 Task: Create in the project AgileHero and in the Backlog issue 'Upgrade the server infrastructure of a web application to improve performance and reliability' a child issue 'Data access policy creation and enforcement', and assign it to team member softage.2@softage.net. Create in the project AgileHero and in the Backlog issue 'Create a new online platform for online public speaking courses with advanced speech analysis and feedback features' a child issue 'Serverless computing application monitoring and alerting remediation', and assign it to team member softage.3@softage.net
Action: Mouse moved to (187, 48)
Screenshot: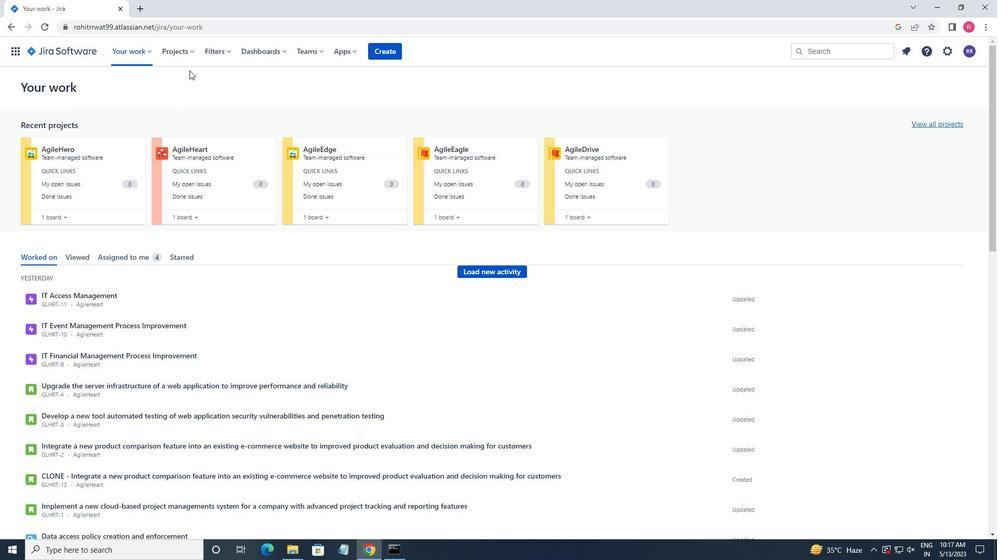 
Action: Mouse pressed left at (187, 48)
Screenshot: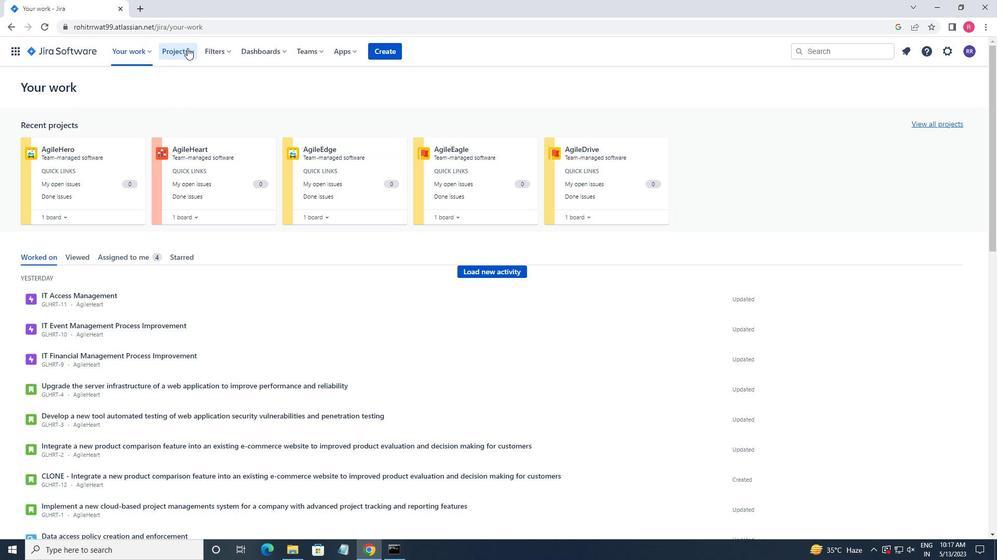 
Action: Mouse moved to (222, 88)
Screenshot: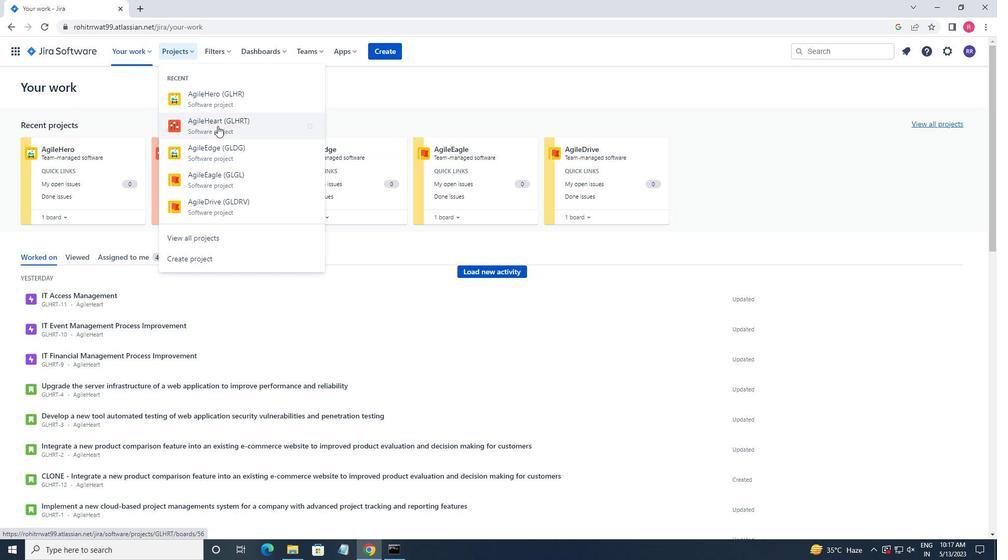 
Action: Mouse pressed left at (222, 88)
Screenshot: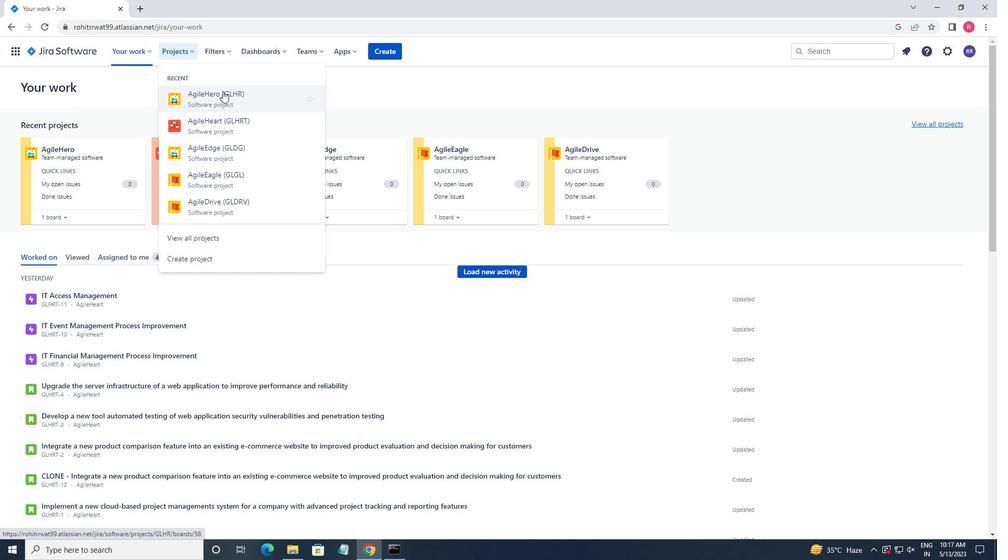 
Action: Mouse moved to (63, 157)
Screenshot: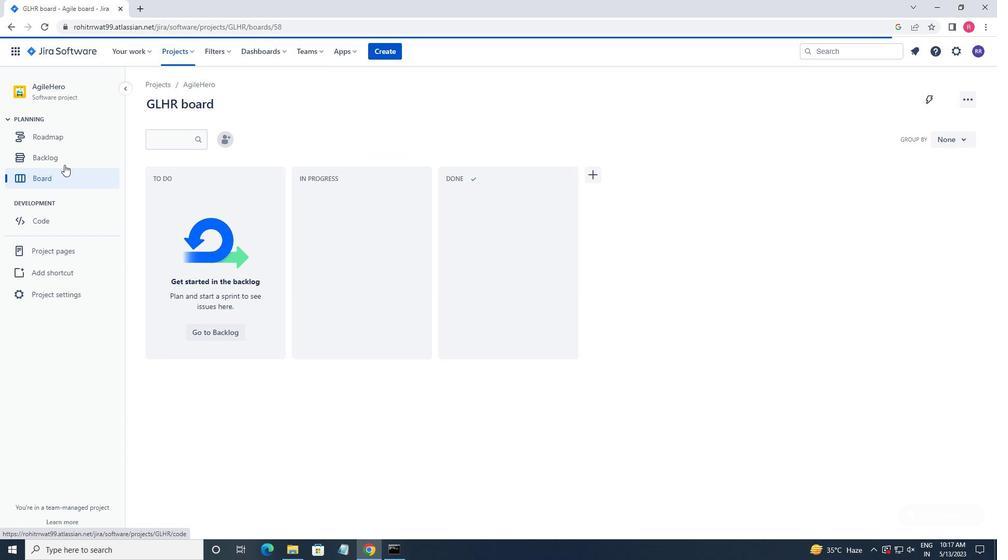 
Action: Mouse pressed left at (63, 157)
Screenshot: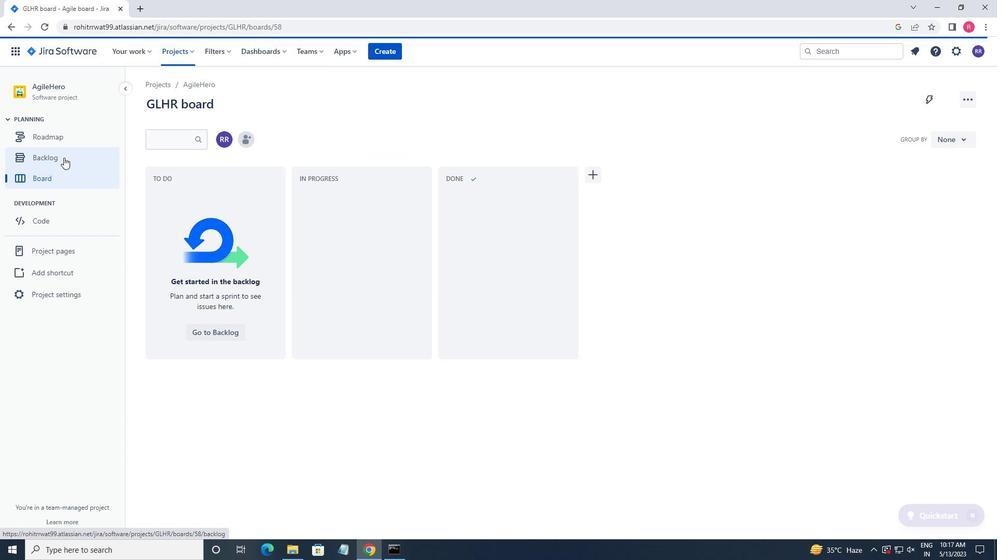 
Action: Mouse moved to (407, 297)
Screenshot: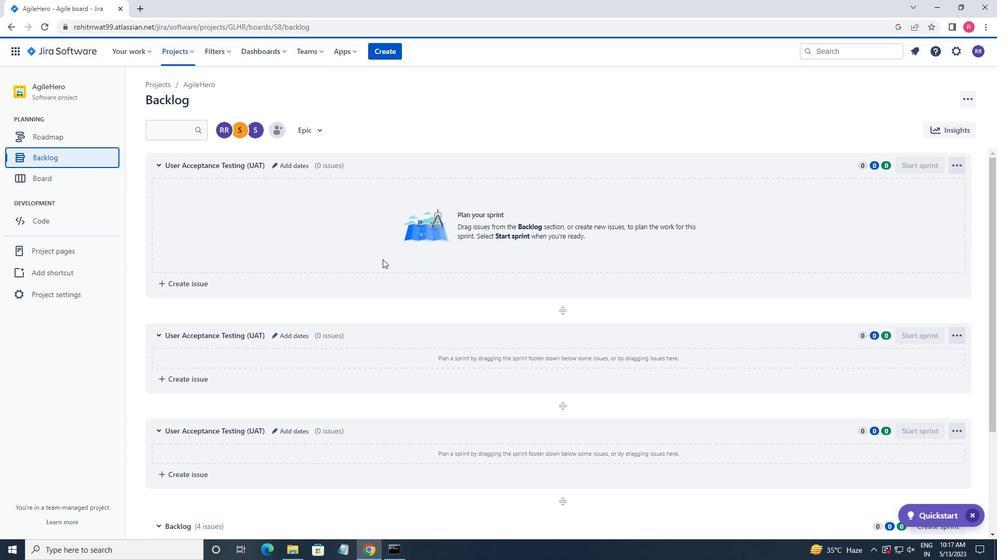 
Action: Mouse scrolled (407, 297) with delta (0, 0)
Screenshot: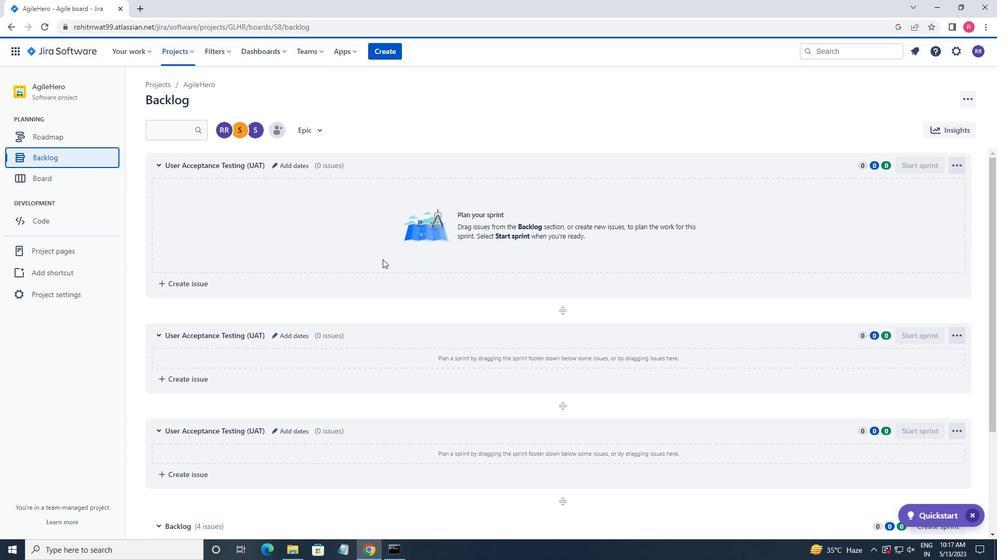 
Action: Mouse moved to (407, 299)
Screenshot: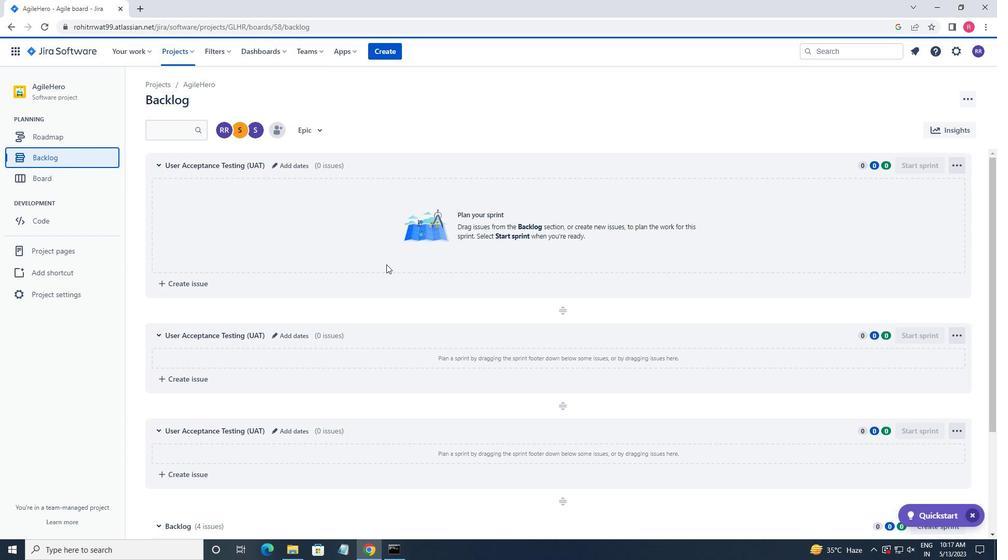 
Action: Mouse scrolled (407, 298) with delta (0, 0)
Screenshot: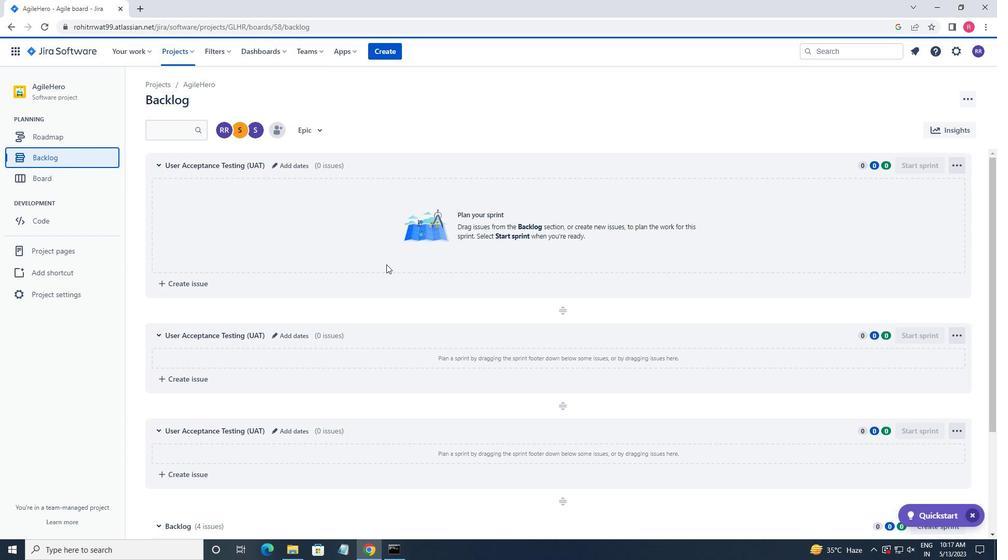 
Action: Mouse moved to (407, 300)
Screenshot: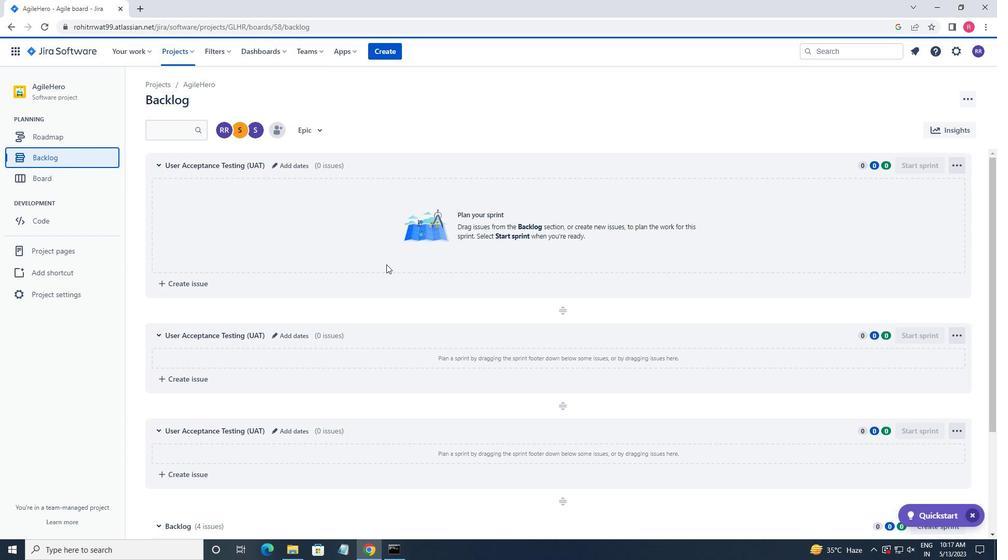 
Action: Mouse scrolled (407, 299) with delta (0, 0)
Screenshot: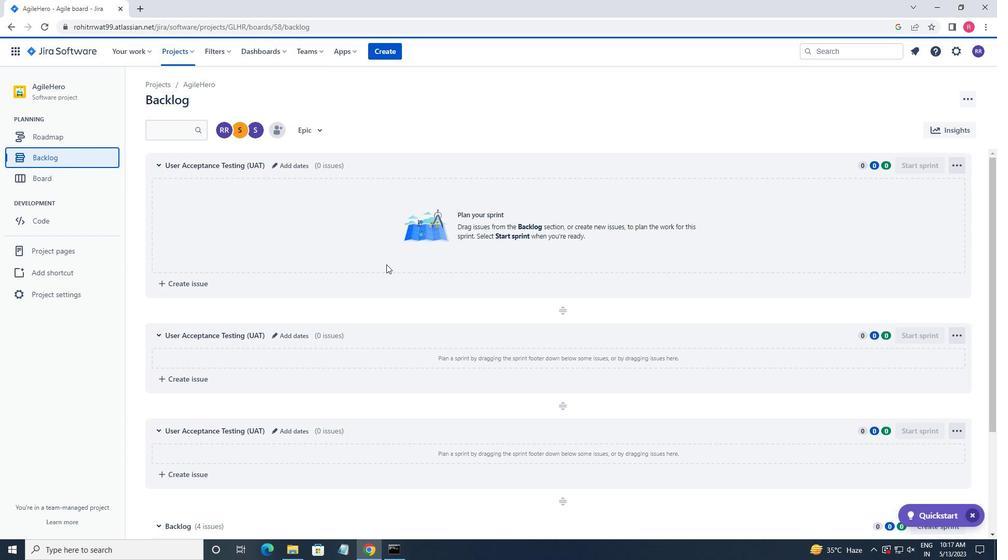 
Action: Mouse scrolled (407, 299) with delta (0, 0)
Screenshot: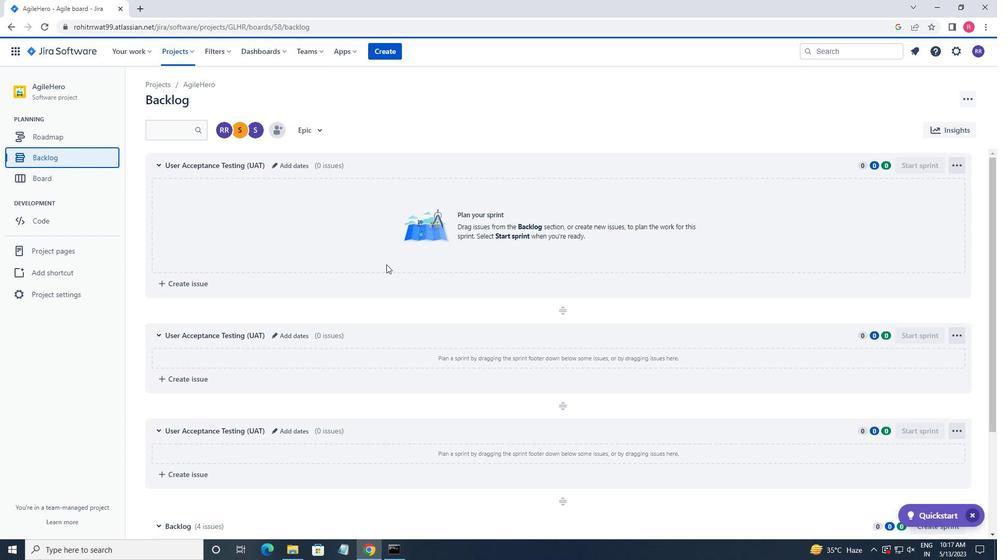 
Action: Mouse moved to (408, 300)
Screenshot: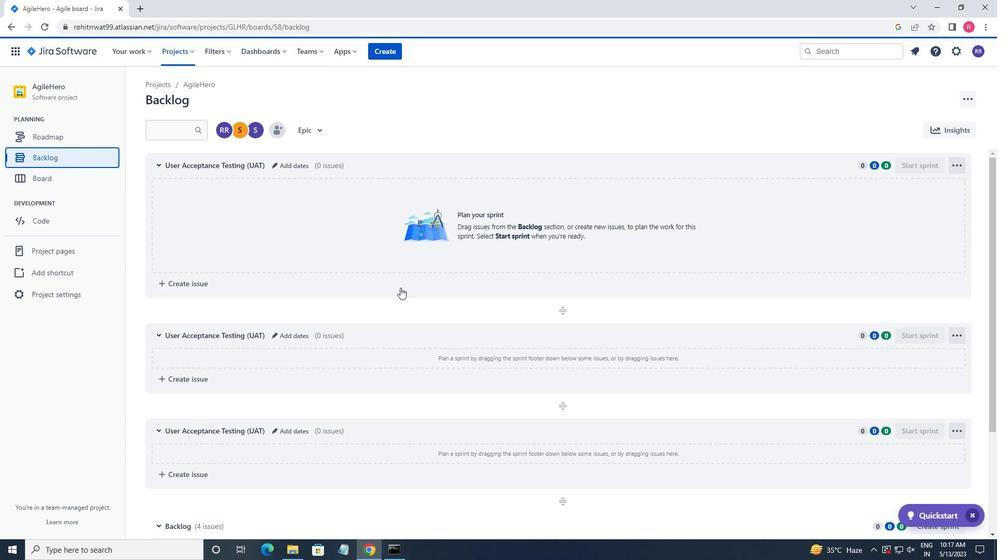 
Action: Mouse scrolled (408, 300) with delta (0, 0)
Screenshot: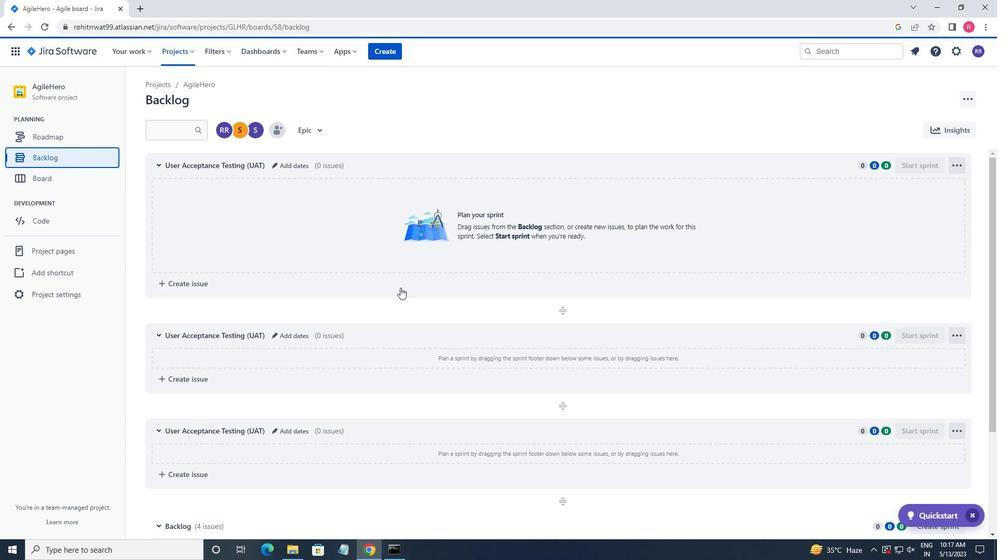 
Action: Mouse moved to (408, 300)
Screenshot: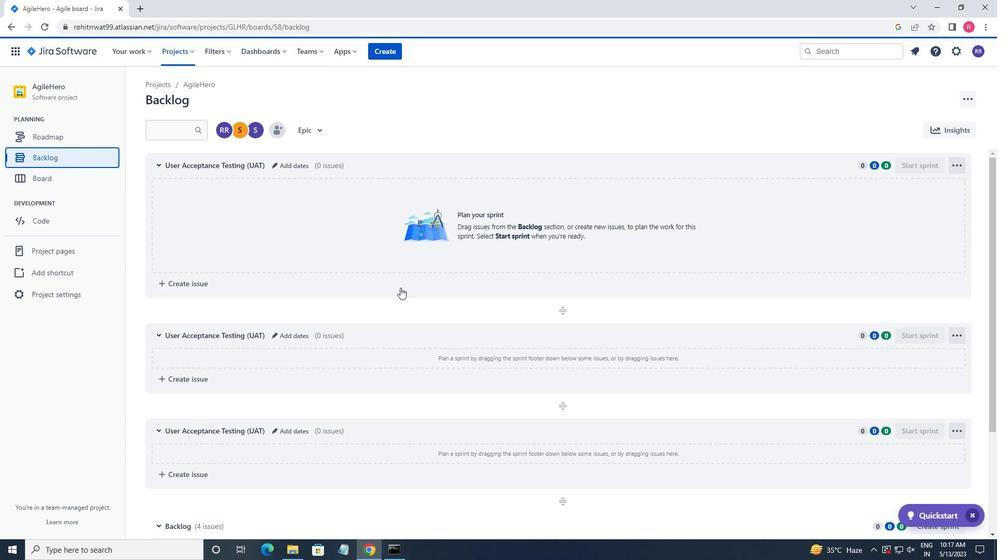 
Action: Mouse scrolled (408, 300) with delta (0, 0)
Screenshot: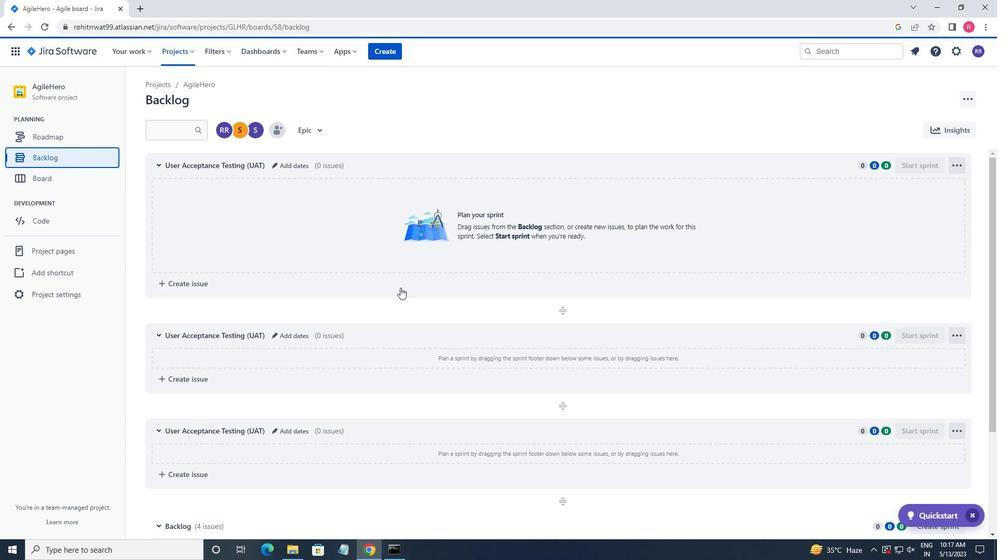 
Action: Mouse moved to (409, 300)
Screenshot: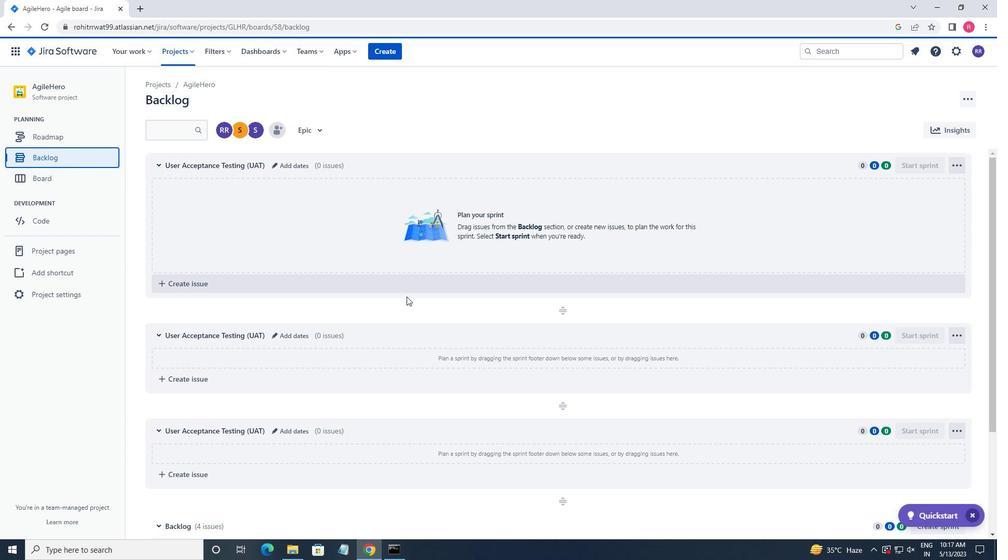 
Action: Mouse scrolled (409, 300) with delta (0, 0)
Screenshot: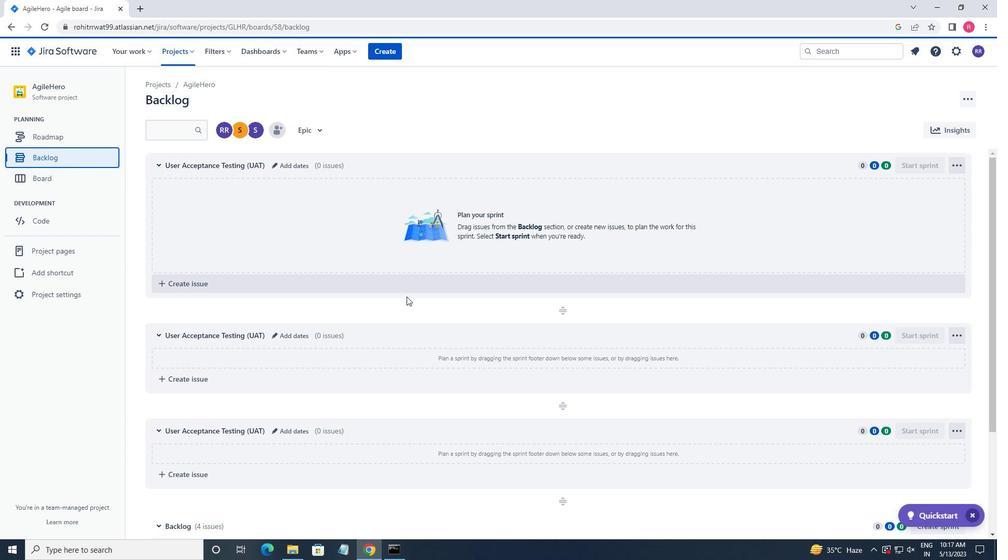 
Action: Mouse moved to (418, 301)
Screenshot: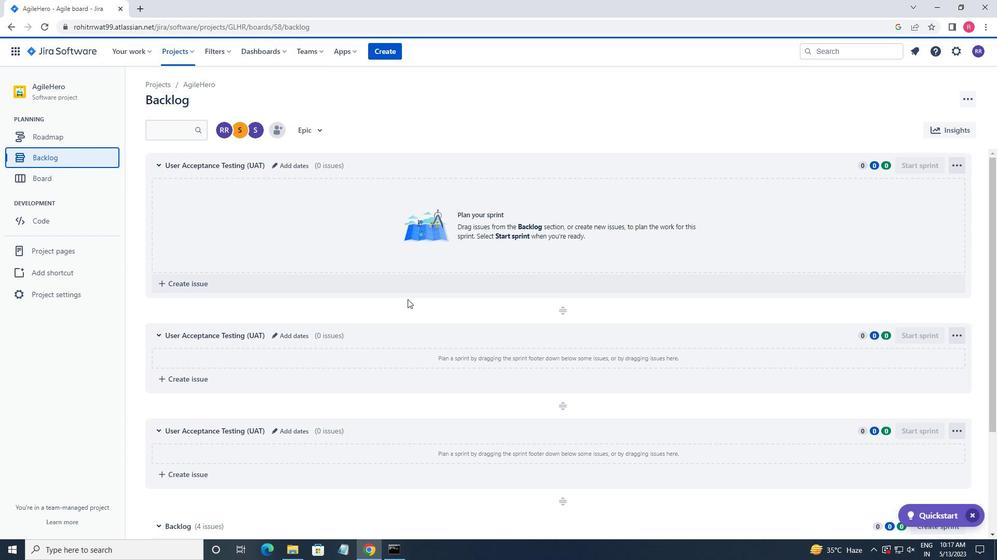 
Action: Mouse scrolled (418, 301) with delta (0, 0)
Screenshot: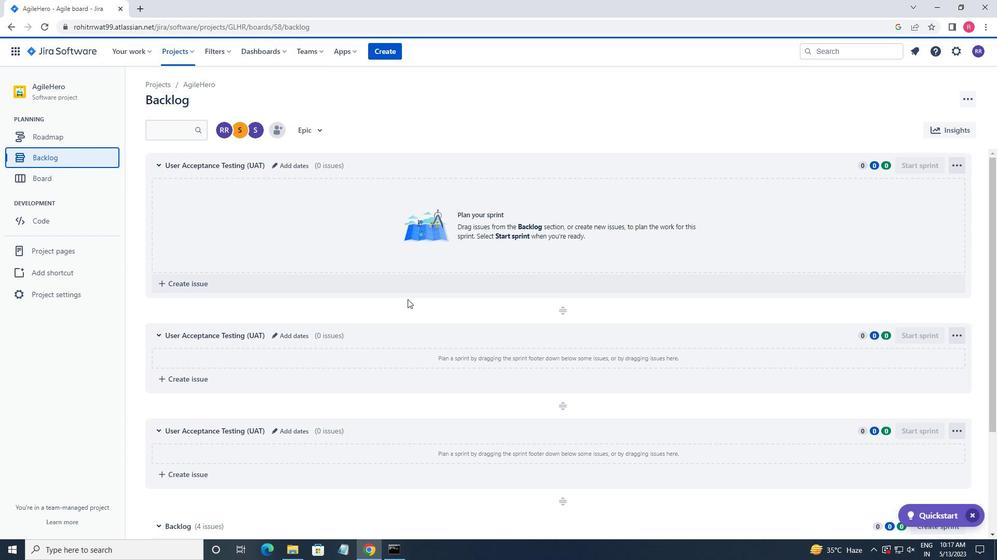 
Action: Mouse moved to (551, 411)
Screenshot: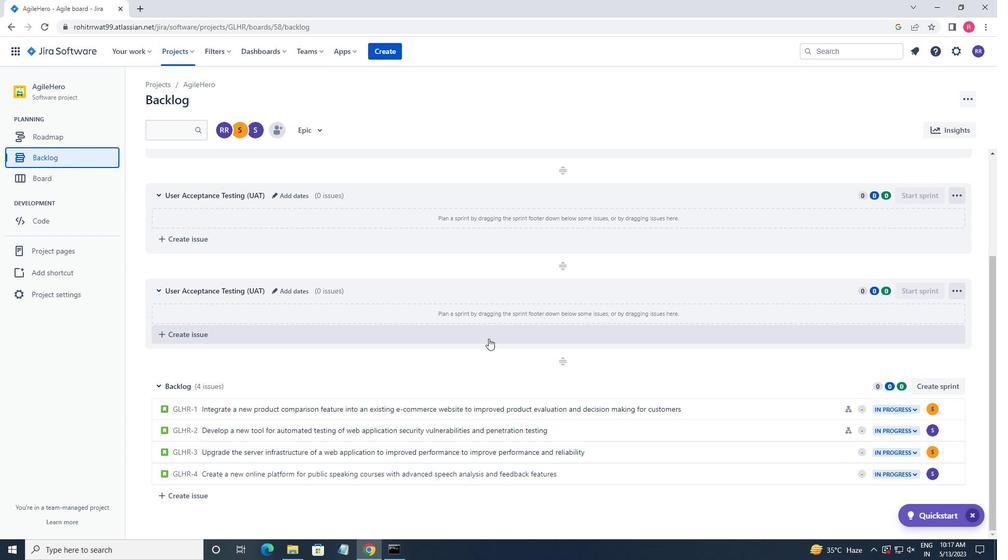 
Action: Mouse scrolled (551, 410) with delta (0, 0)
Screenshot: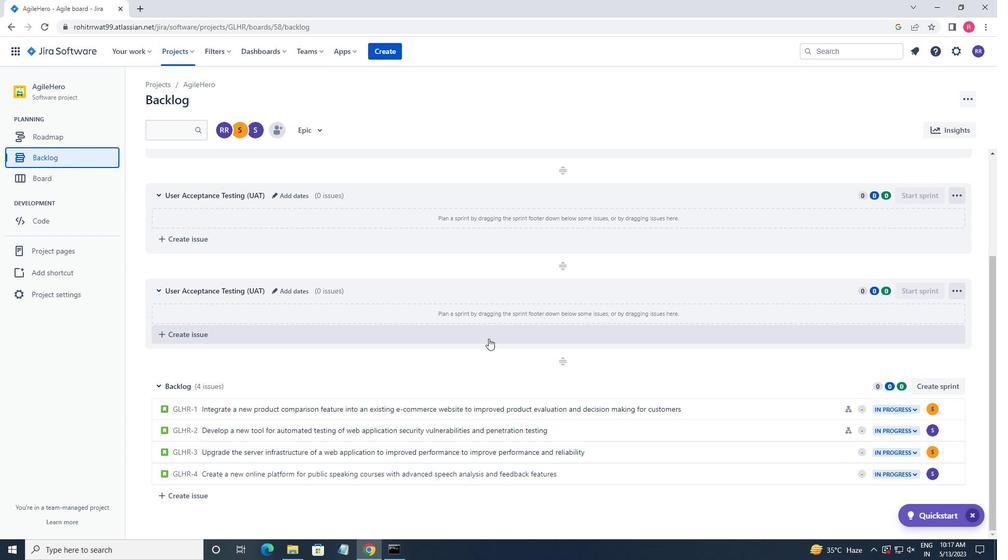 
Action: Mouse scrolled (551, 410) with delta (0, 0)
Screenshot: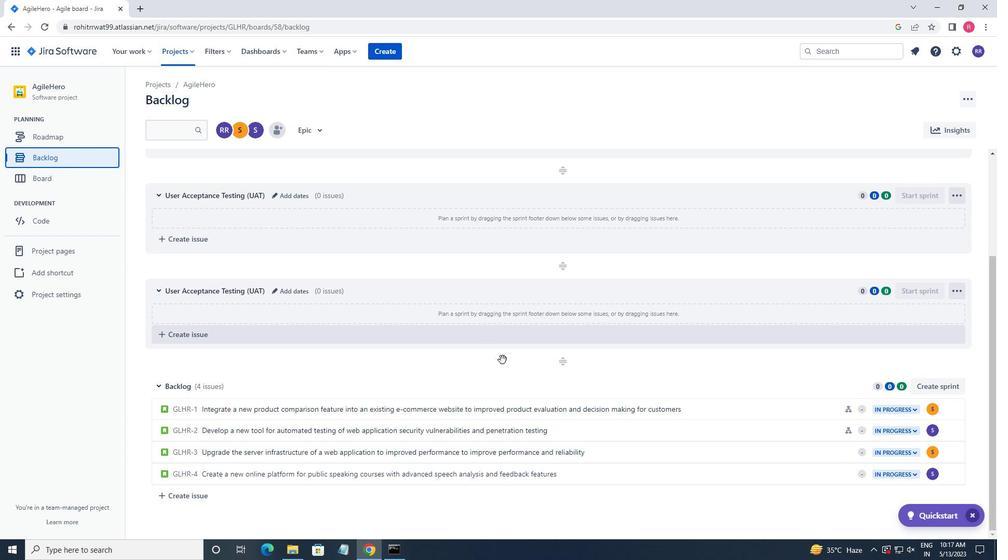 
Action: Mouse scrolled (551, 410) with delta (0, 0)
Screenshot: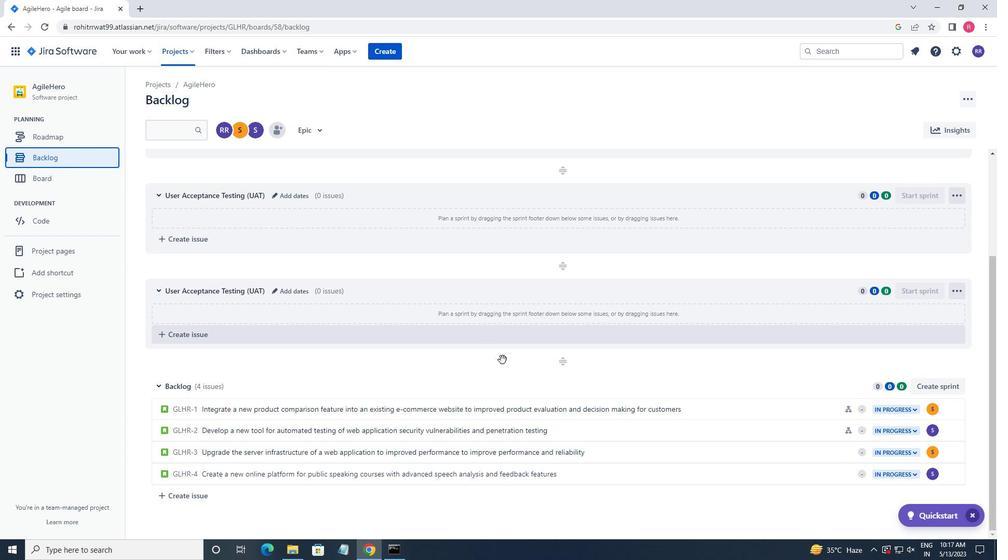 
Action: Mouse moved to (551, 411)
Screenshot: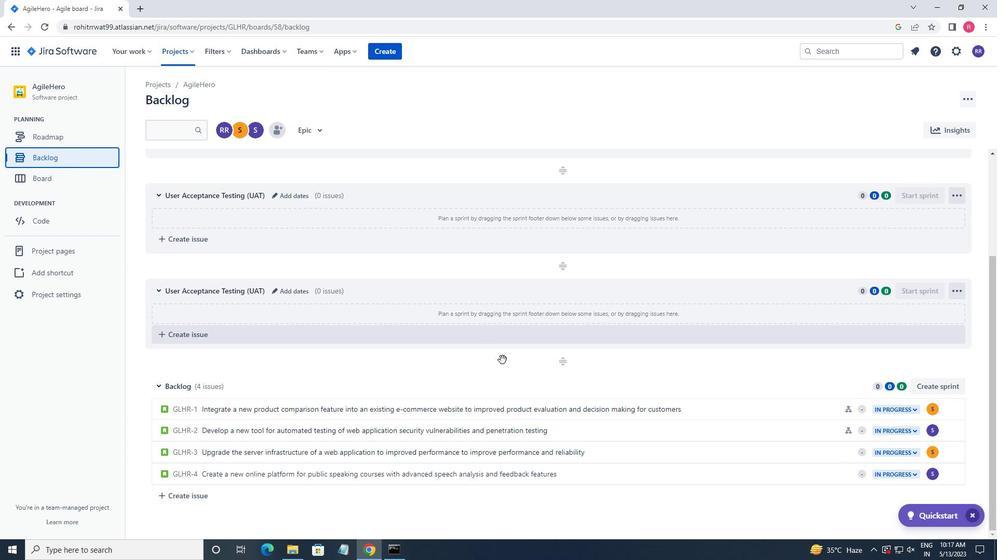 
Action: Mouse scrolled (551, 411) with delta (0, 0)
Screenshot: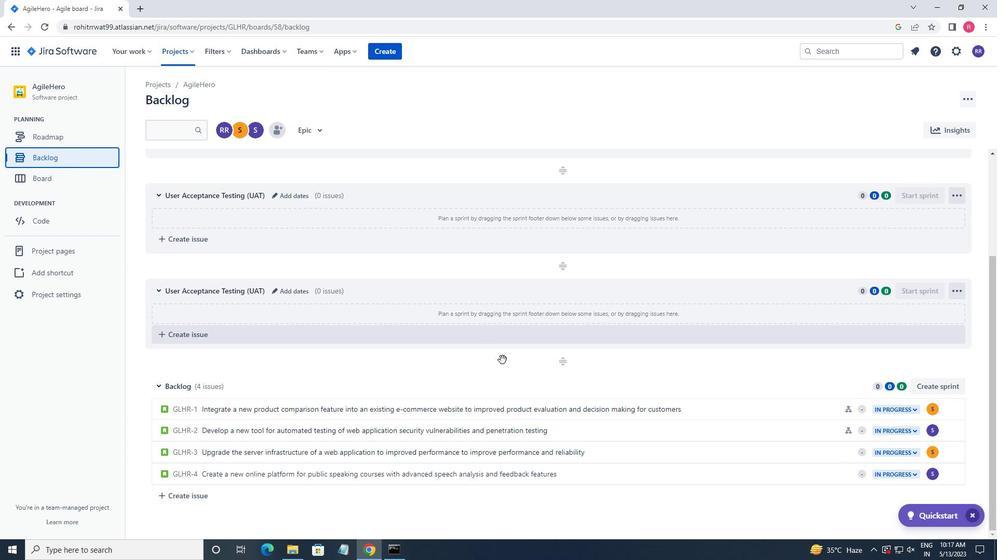 
Action: Mouse moved to (707, 451)
Screenshot: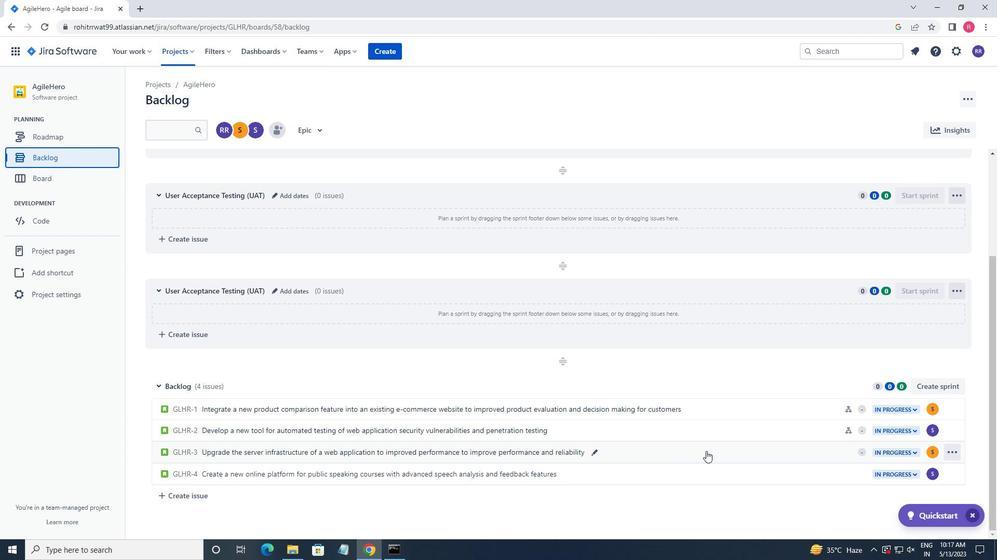 
Action: Mouse pressed left at (707, 451)
Screenshot: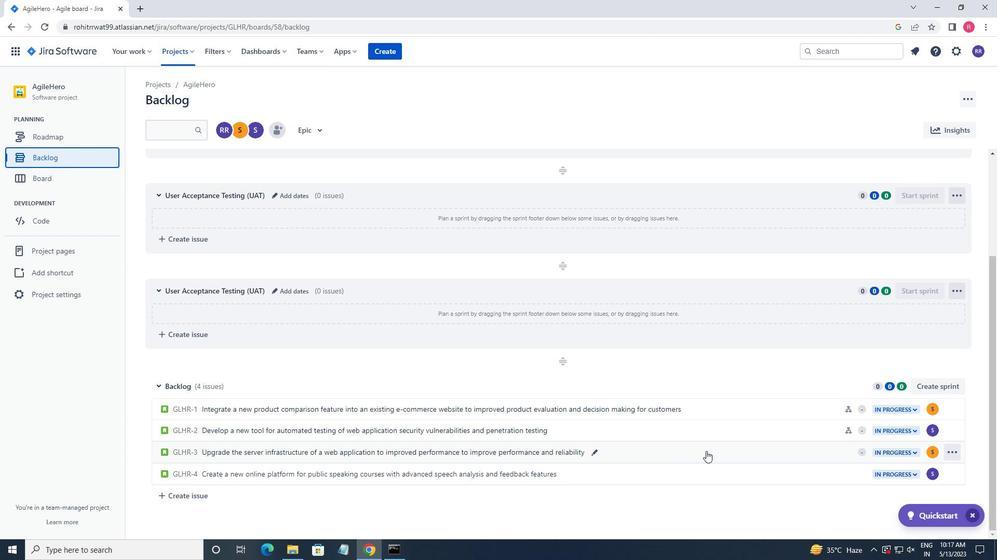 
Action: Mouse moved to (808, 253)
Screenshot: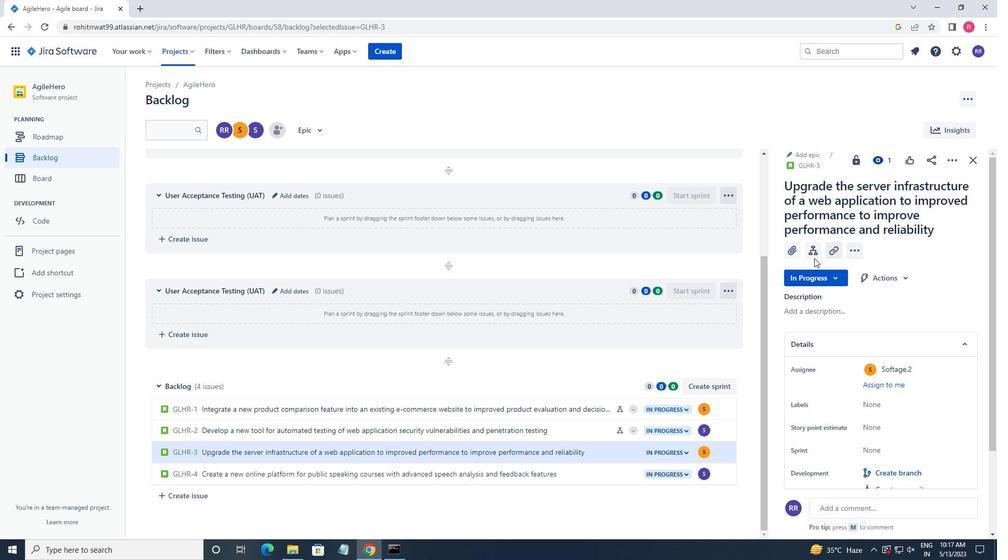 
Action: Mouse pressed left at (808, 253)
Screenshot: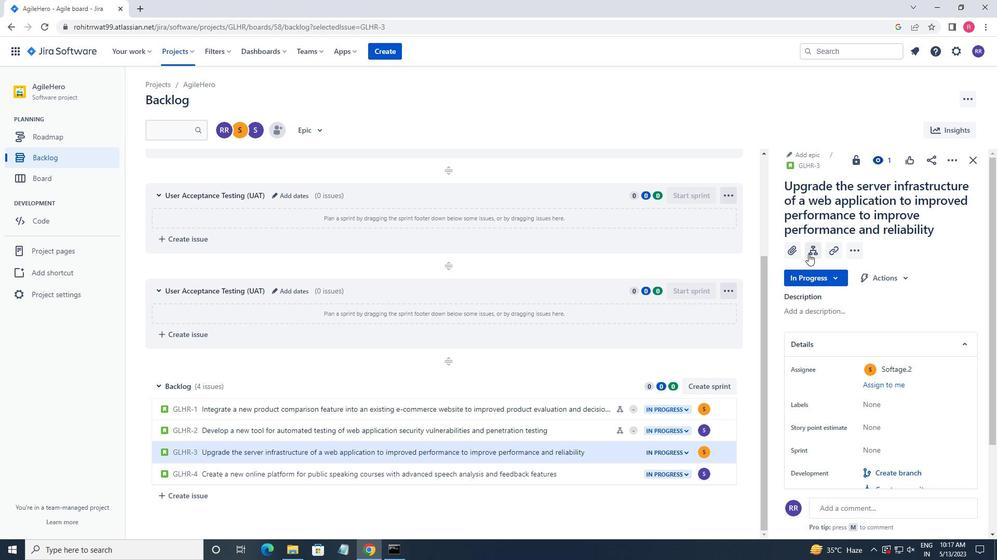 
Action: Key pressed <Key.shift>DATA<Key.space>ACCESS<Key.space>POLICY<Key.space>CREATION<Key.space>AND<Key.space>ENFORCEMENT<Key.space>
Screenshot: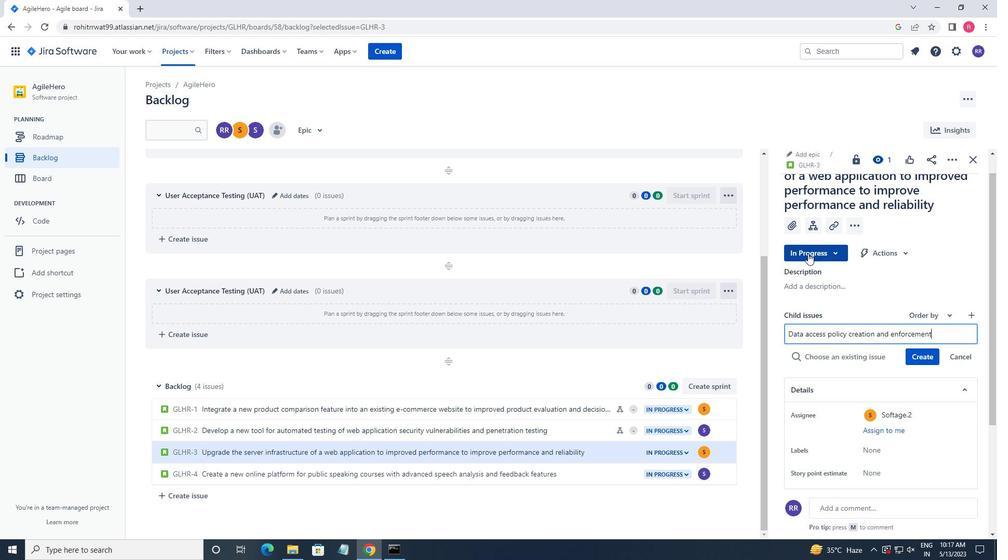 
Action: Mouse moved to (930, 359)
Screenshot: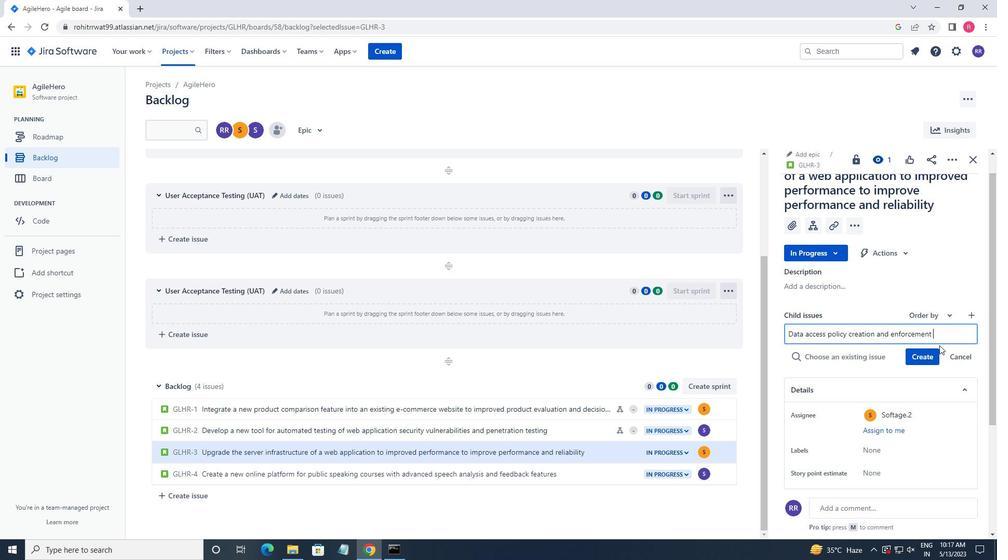 
Action: Mouse pressed left at (930, 359)
Screenshot: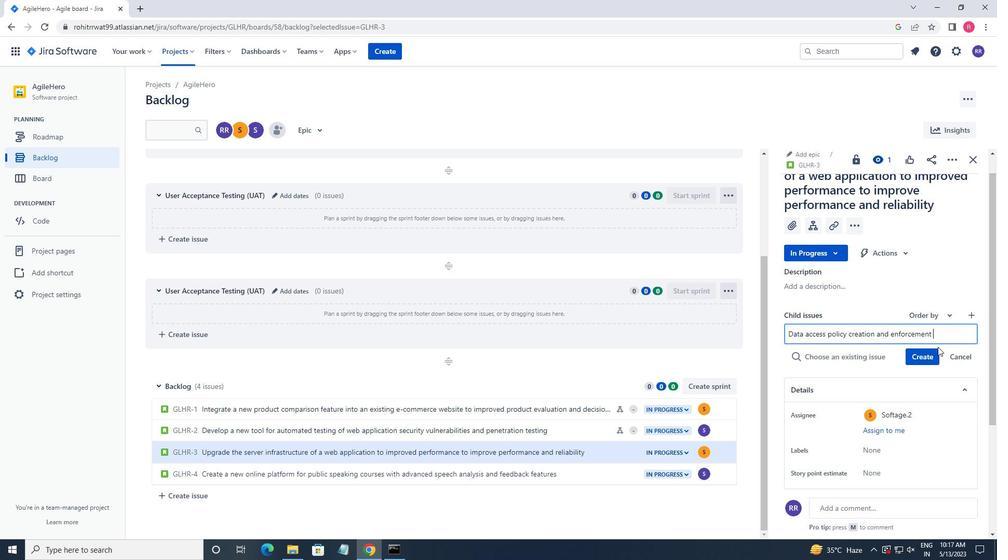 
Action: Mouse moved to (924, 340)
Screenshot: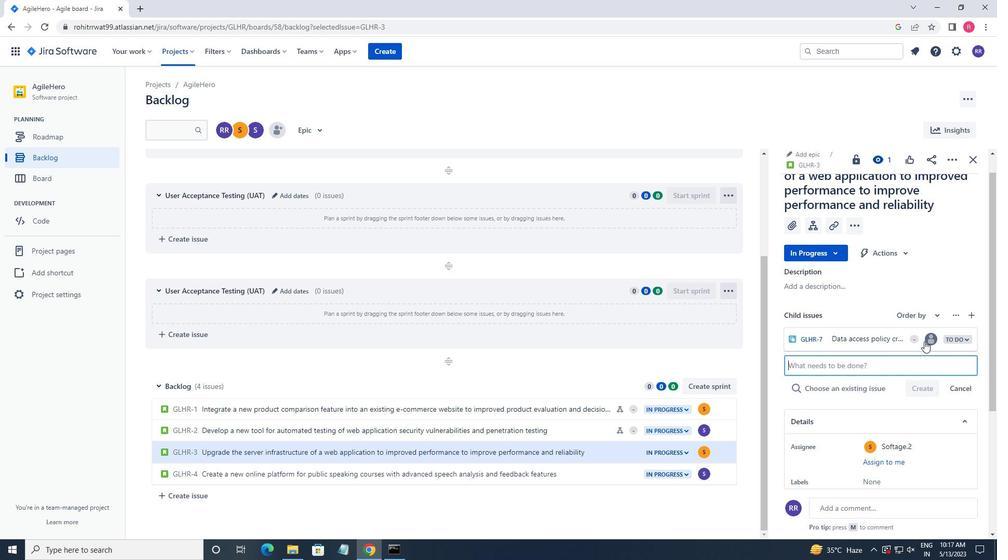 
Action: Mouse pressed left at (924, 340)
Screenshot: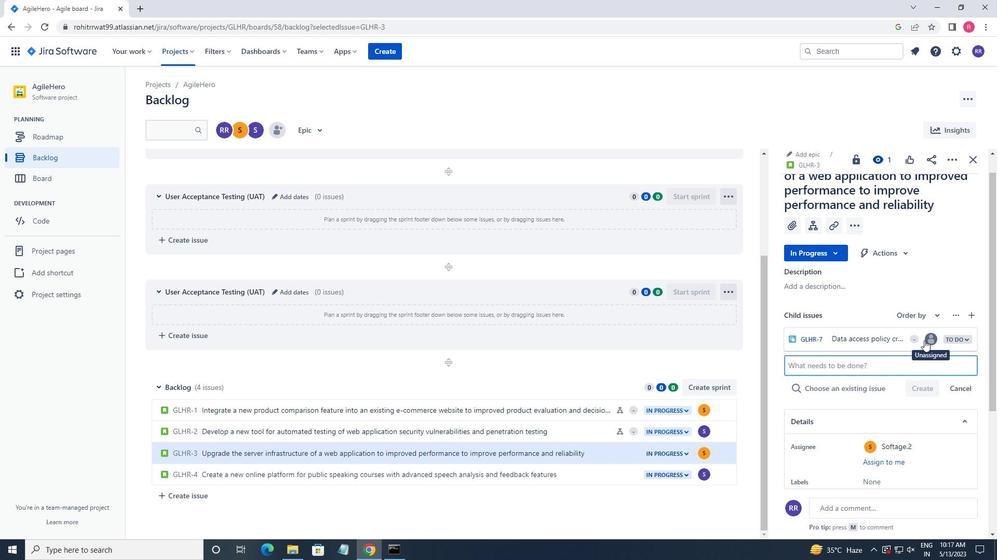 
Action: Mouse moved to (925, 340)
Screenshot: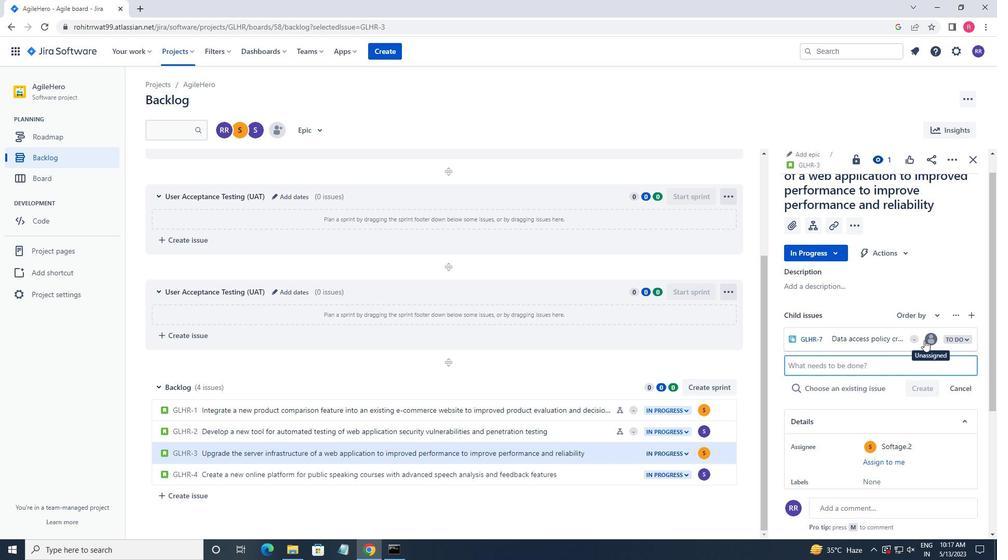 
Action: Key pressed SOFTAGE,<Key.backspace>.2<Key.shift>@SOFTAGE.NET
Screenshot: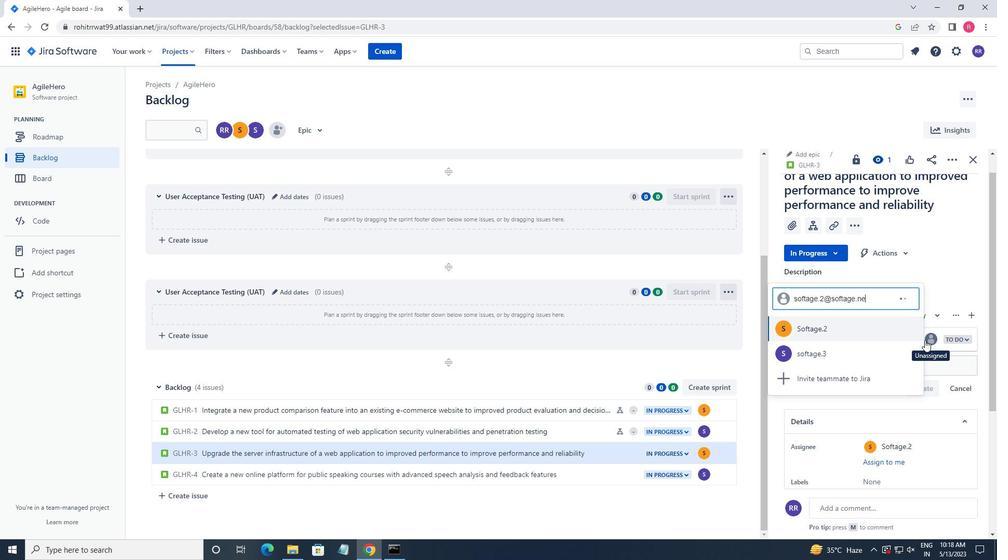 
Action: Mouse moved to (875, 342)
Screenshot: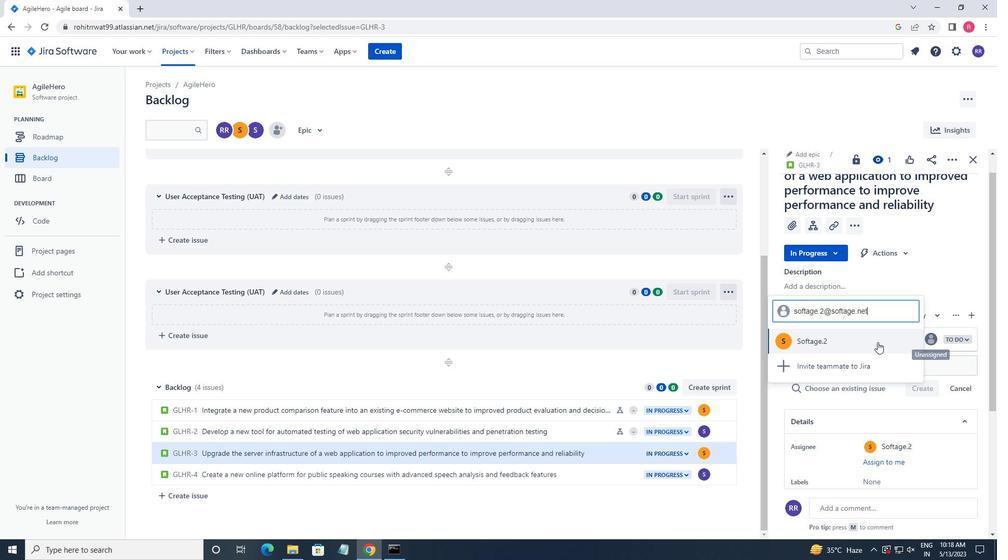 
Action: Mouse pressed left at (875, 342)
Screenshot: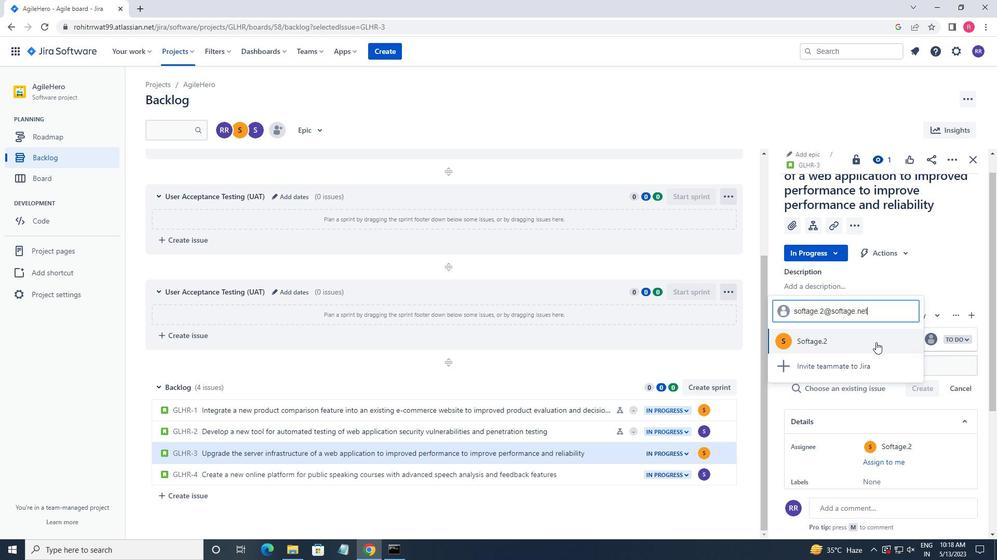 
Action: Mouse moved to (609, 484)
Screenshot: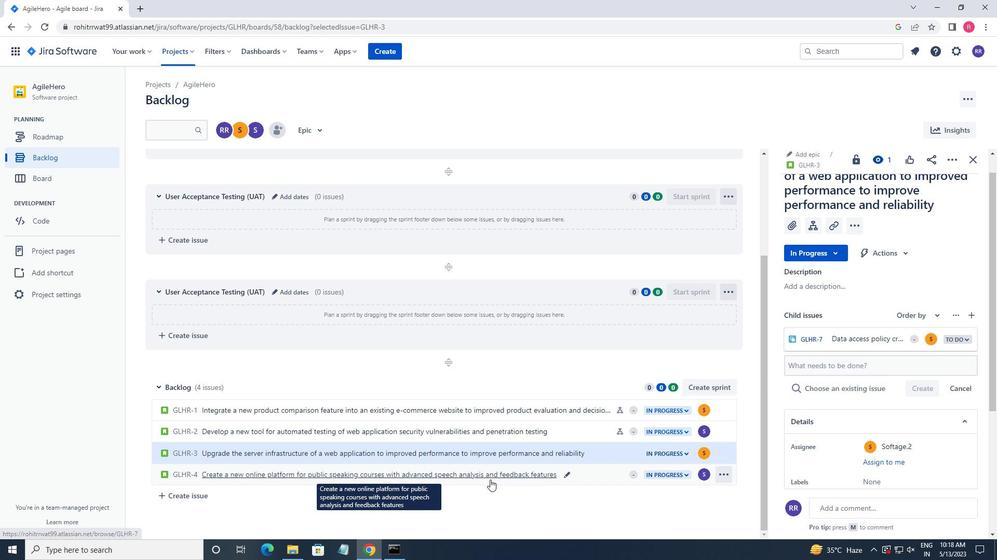 
Action: Mouse pressed left at (609, 484)
Screenshot: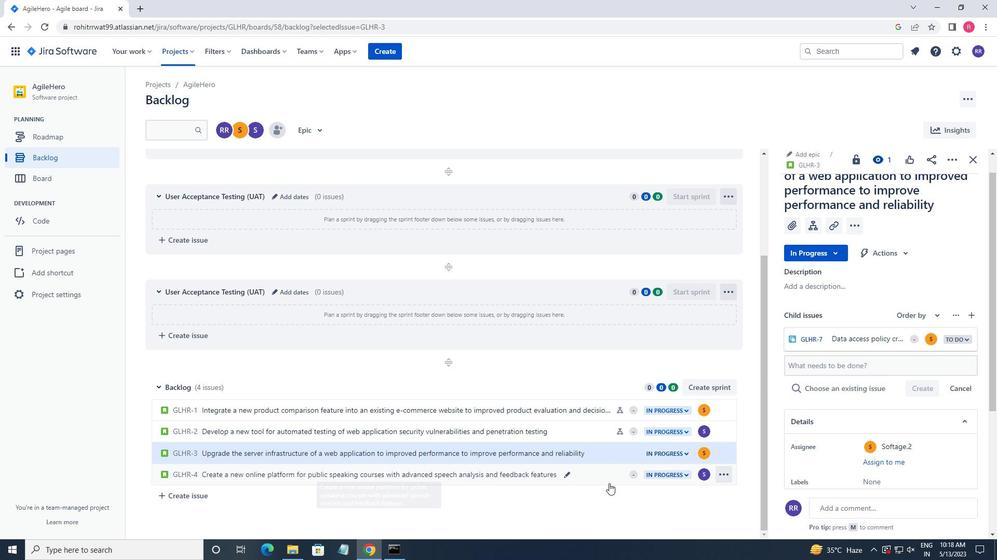 
Action: Mouse moved to (815, 253)
Screenshot: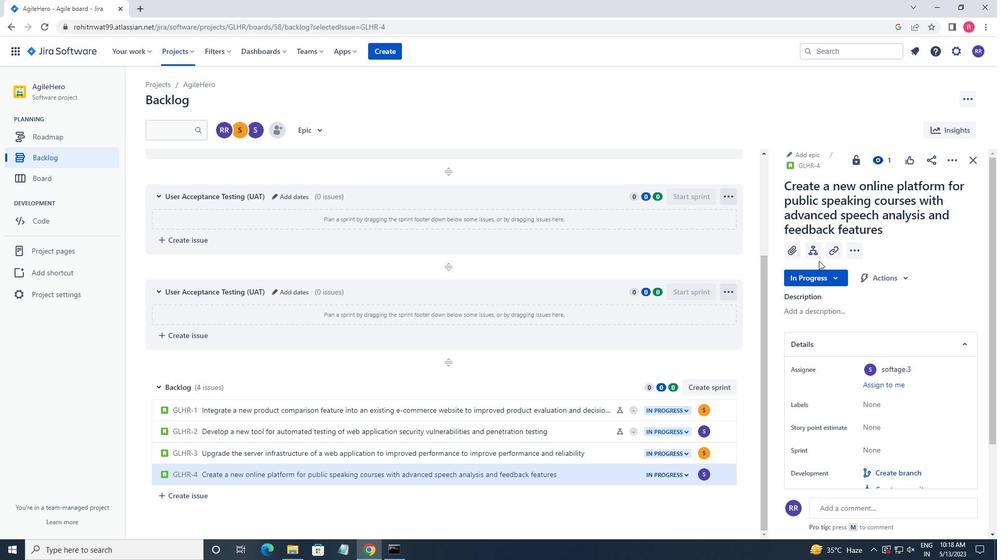 
Action: Mouse pressed left at (815, 253)
Screenshot: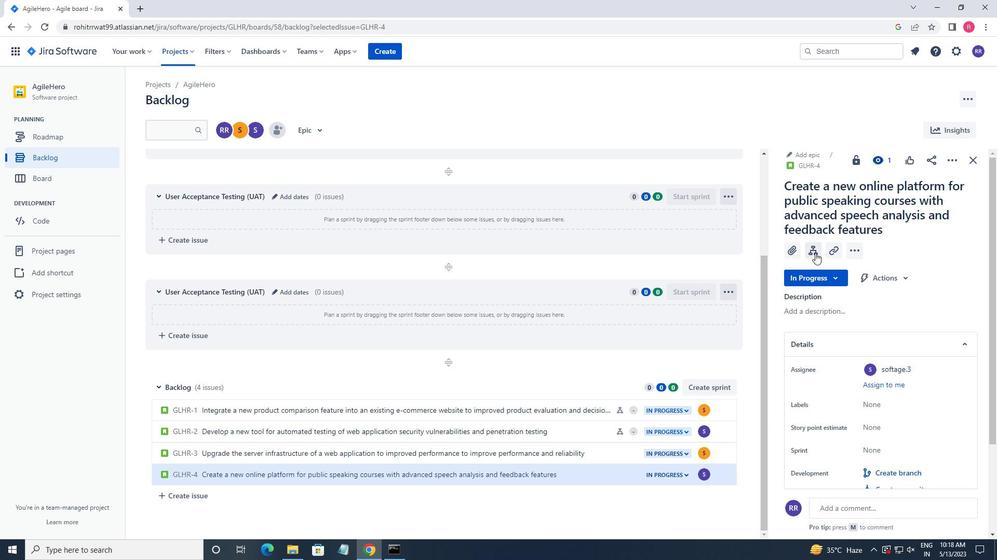 
Action: Key pressed <Key.shift>SERVERLESS<Key.space>COMPUTING<Key.space>APPLICATION<Key.space>MONITORING<Key.space>AND<Key.space>ALETING<Key.space><Key.space><Key.left><Key.left><Key.left><Key.left><Key.left><Key.left>R<Key.right><Key.right><Key.right><Key.right><Key.right><Key.right><Key.right><Key.right><Key.right>REMEDIATION<Key.enter>
Screenshot: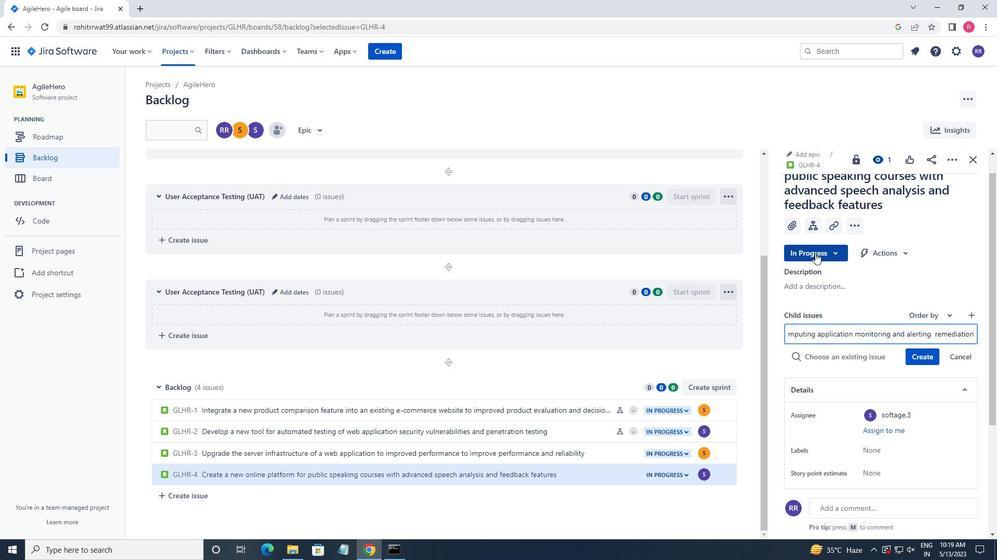 
Action: Mouse moved to (927, 343)
Screenshot: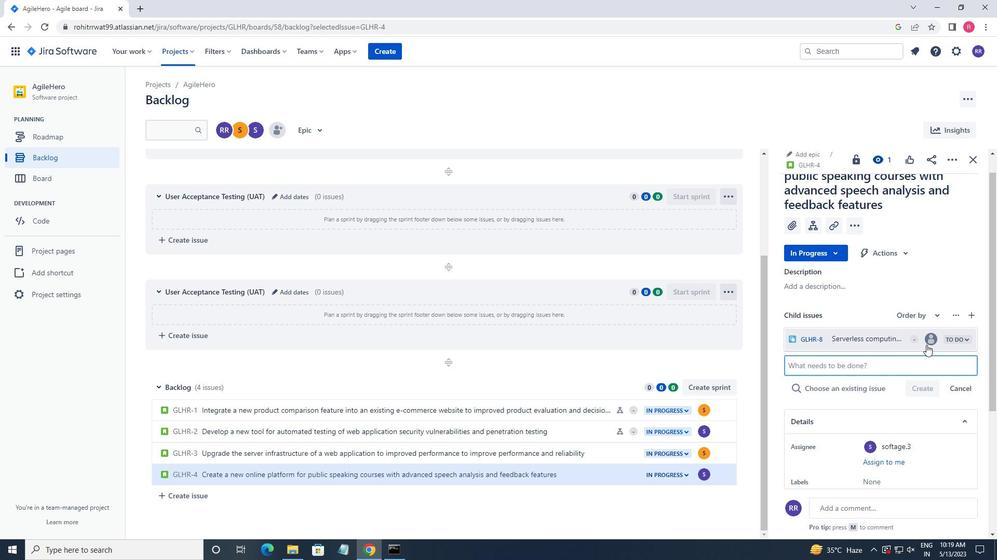 
Action: Mouse pressed left at (927, 343)
Screenshot: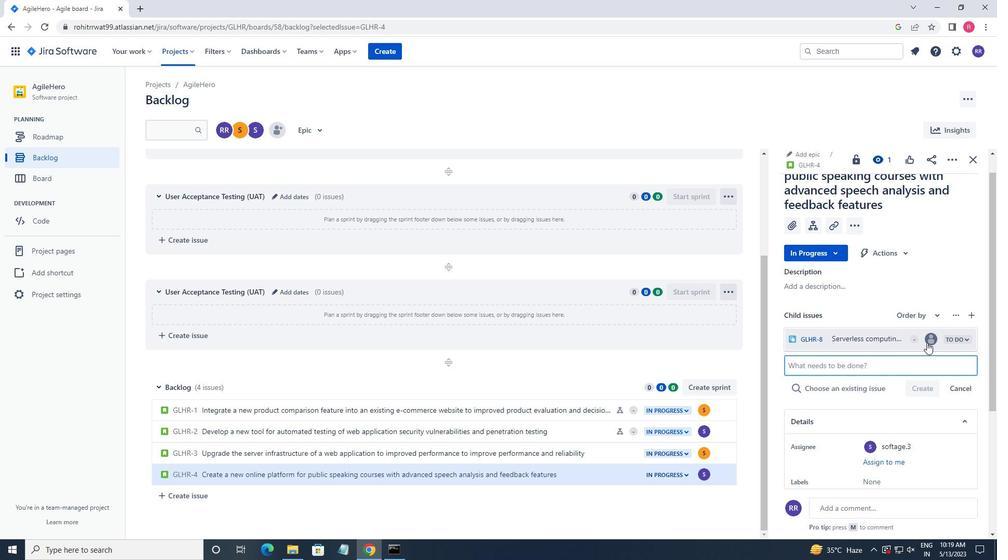 
Action: Key pressed SOFTAGE.3<Key.shift>@SOFTAGE.NET
Screenshot: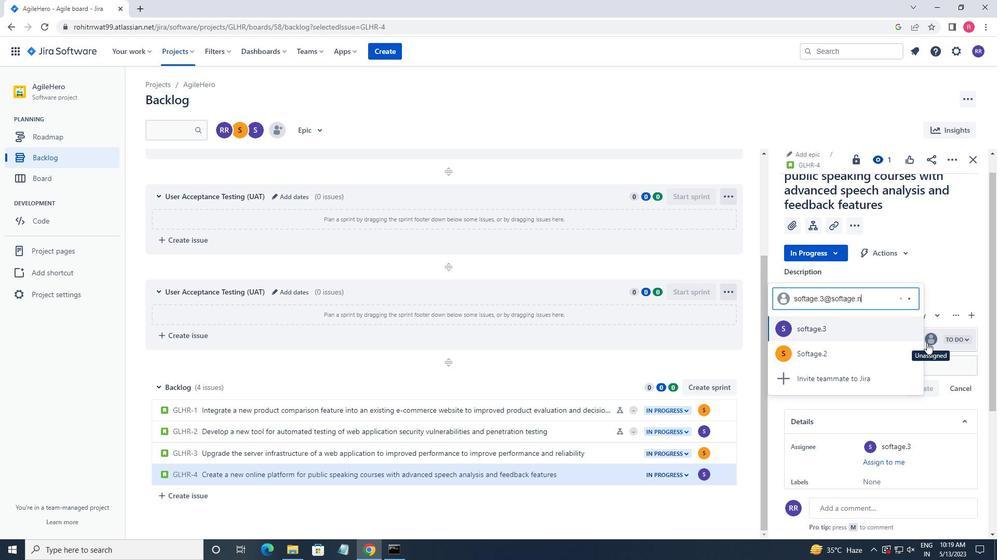 
Action: Mouse moved to (812, 341)
Screenshot: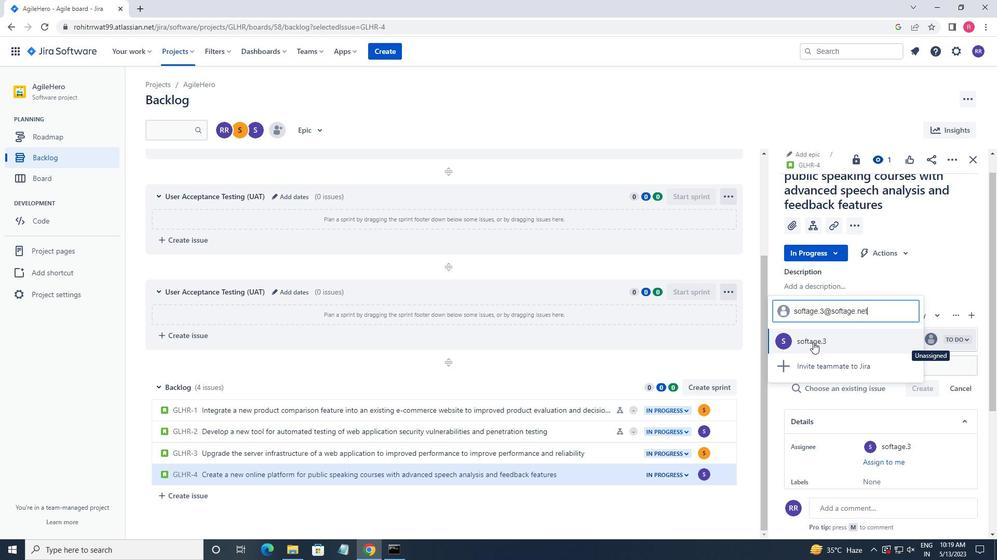 
Action: Mouse pressed left at (812, 341)
Screenshot: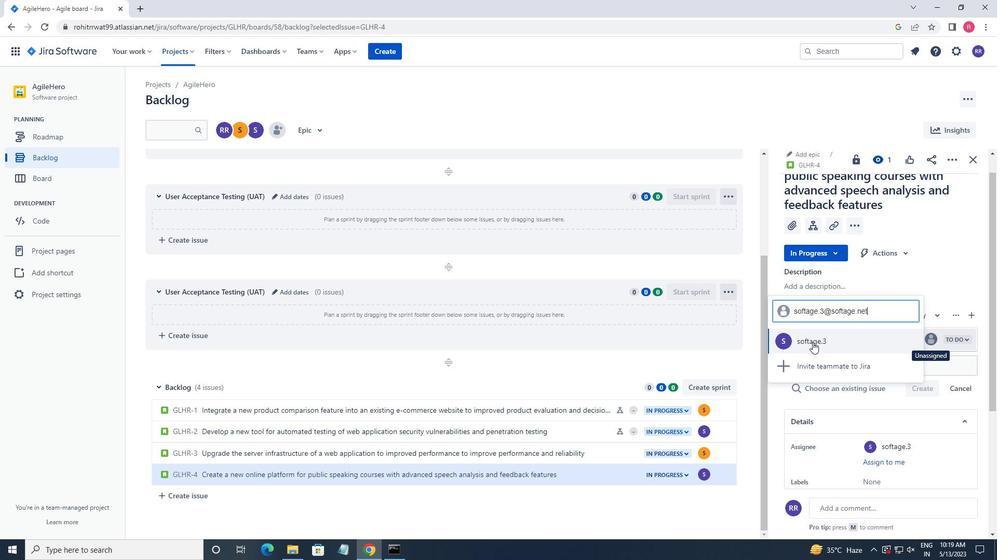 
